 Task: Set the convergence time of 'avbr' RateControl for qsv to 10.
Action: Mouse moved to (128, 17)
Screenshot: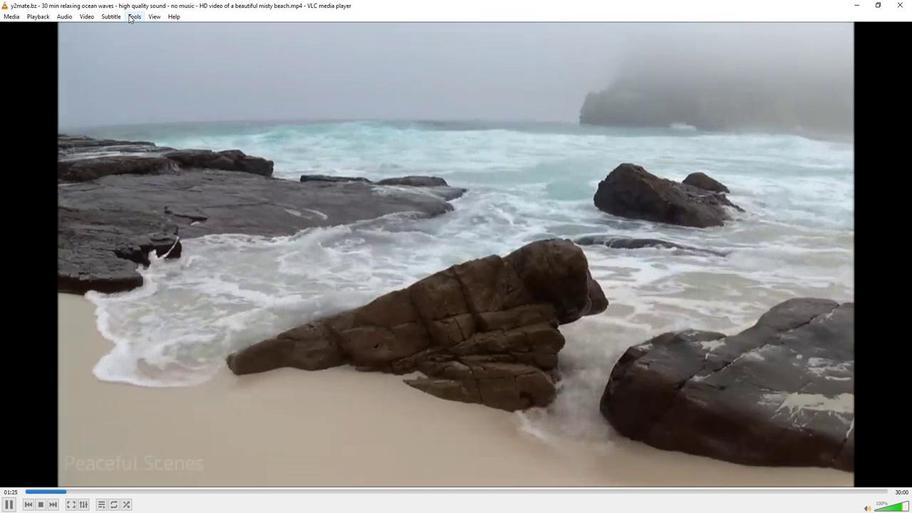 
Action: Mouse pressed left at (128, 17)
Screenshot: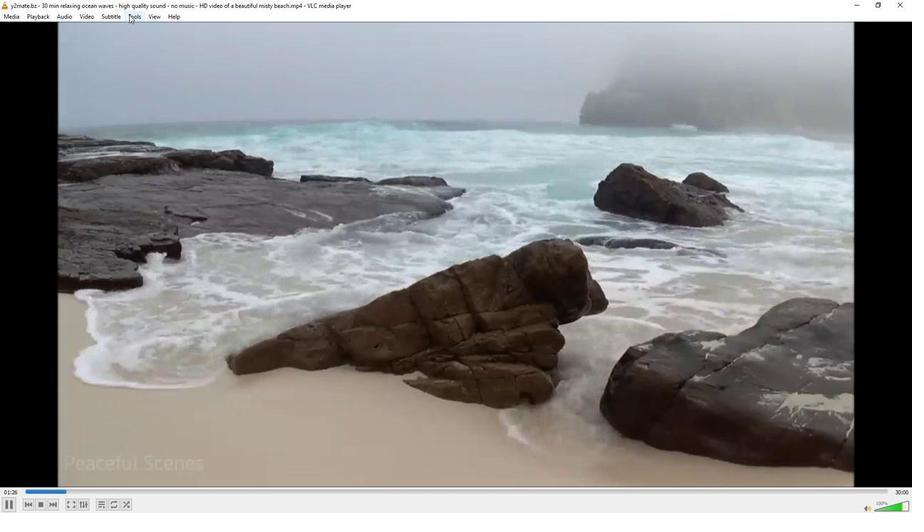 
Action: Mouse moved to (149, 129)
Screenshot: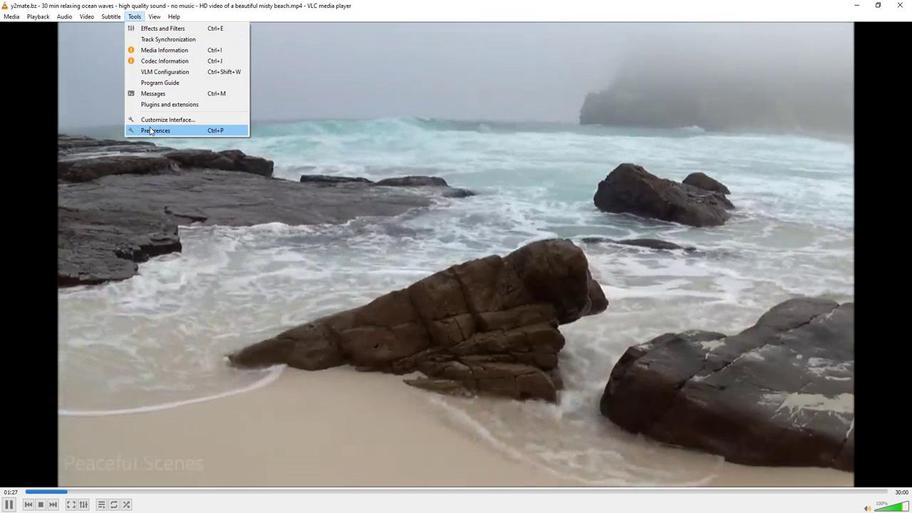 
Action: Mouse pressed left at (149, 129)
Screenshot: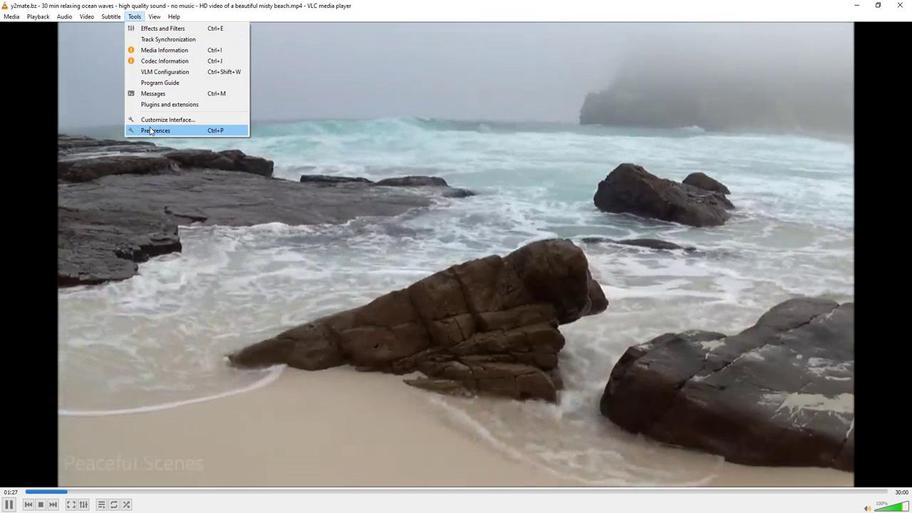 
Action: Mouse moved to (109, 399)
Screenshot: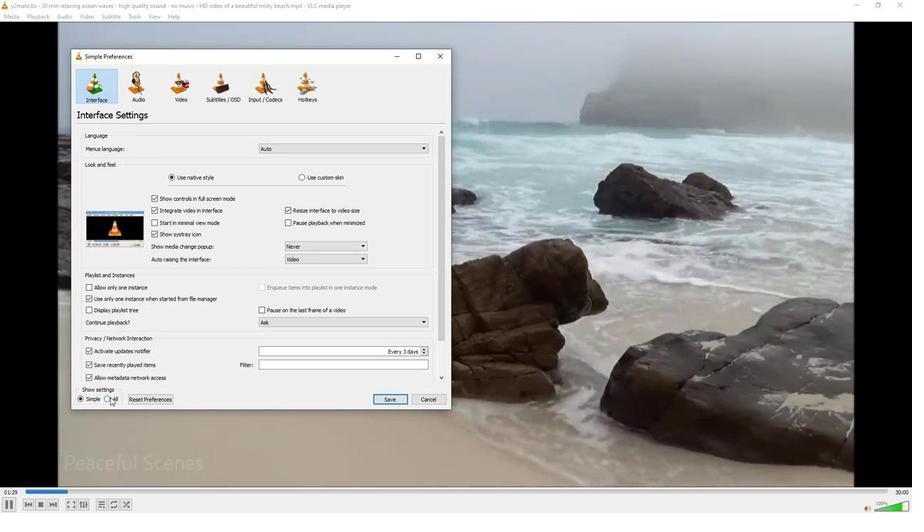 
Action: Mouse pressed left at (109, 399)
Screenshot: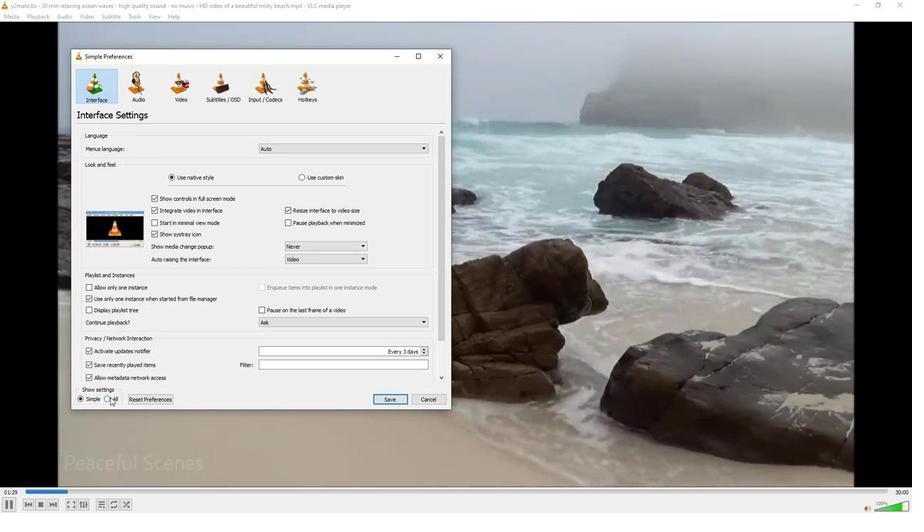 
Action: Mouse moved to (92, 267)
Screenshot: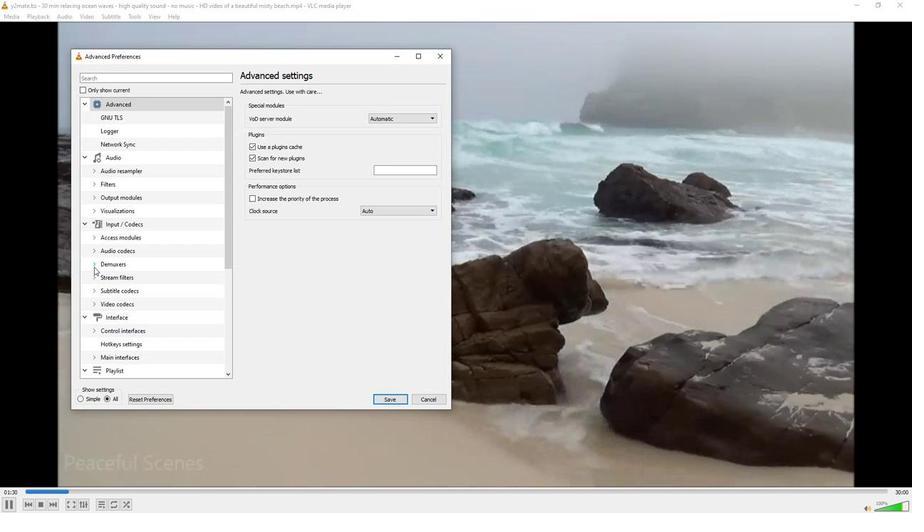 
Action: Mouse pressed left at (92, 267)
Screenshot: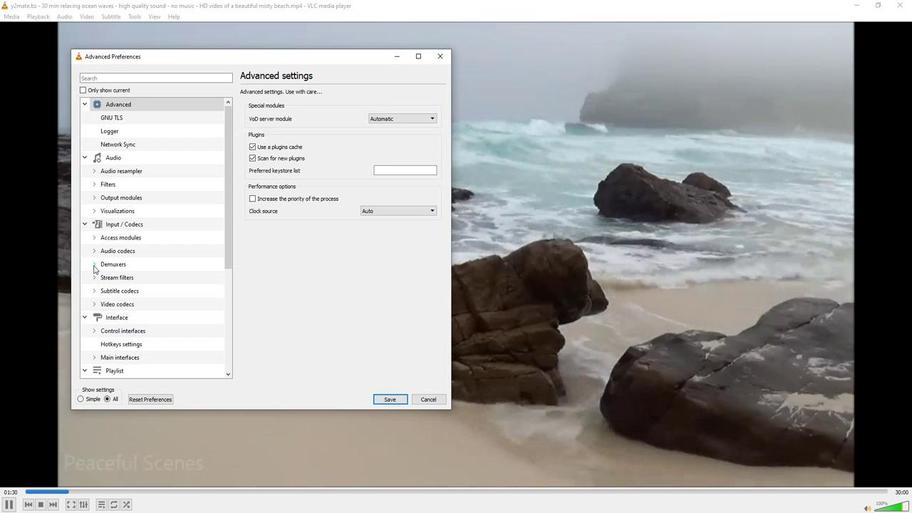 
Action: Mouse moved to (102, 308)
Screenshot: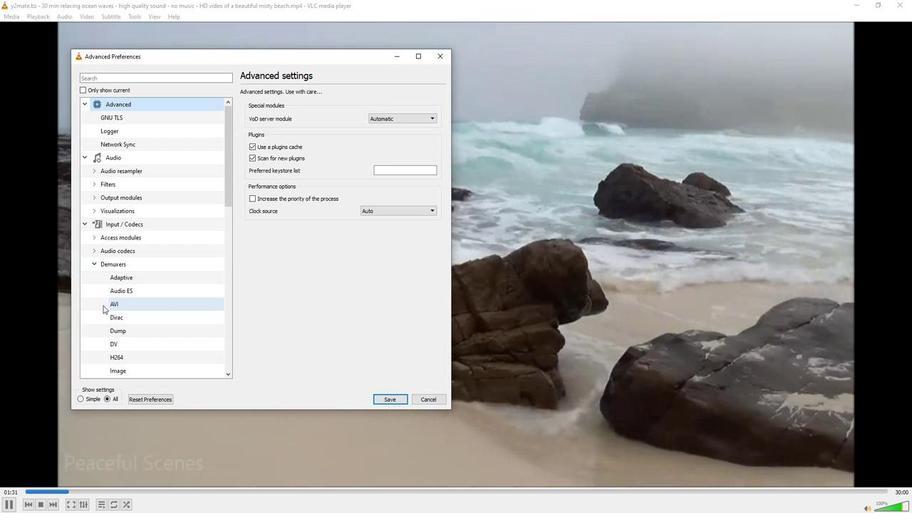 
Action: Mouse scrolled (102, 307) with delta (0, 0)
Screenshot: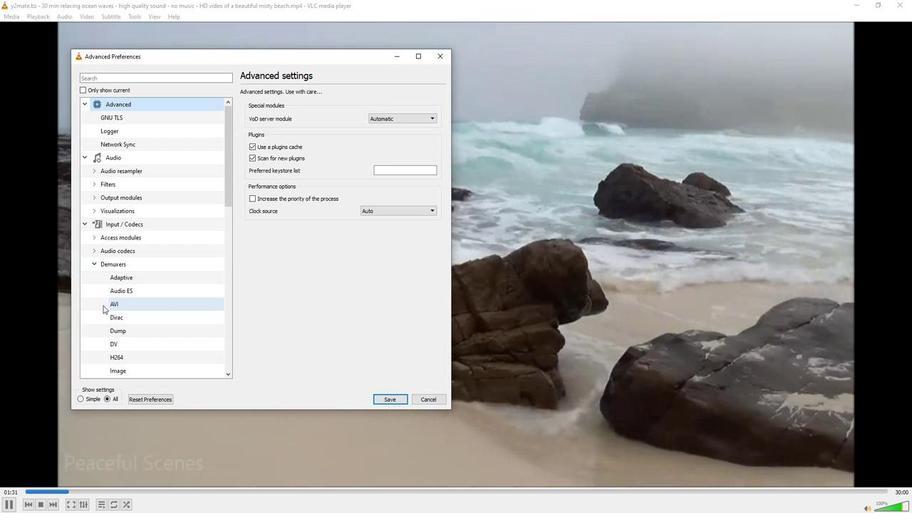
Action: Mouse scrolled (102, 307) with delta (0, 0)
Screenshot: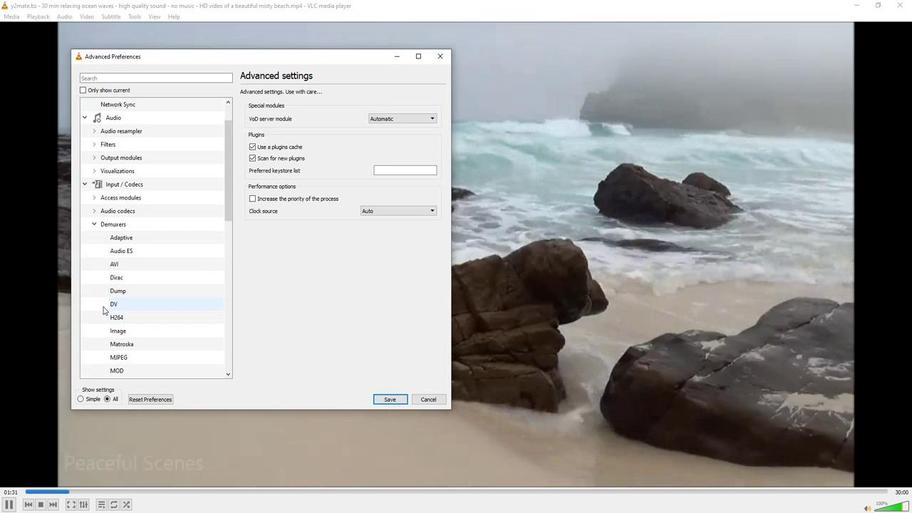 
Action: Mouse scrolled (102, 307) with delta (0, 0)
Screenshot: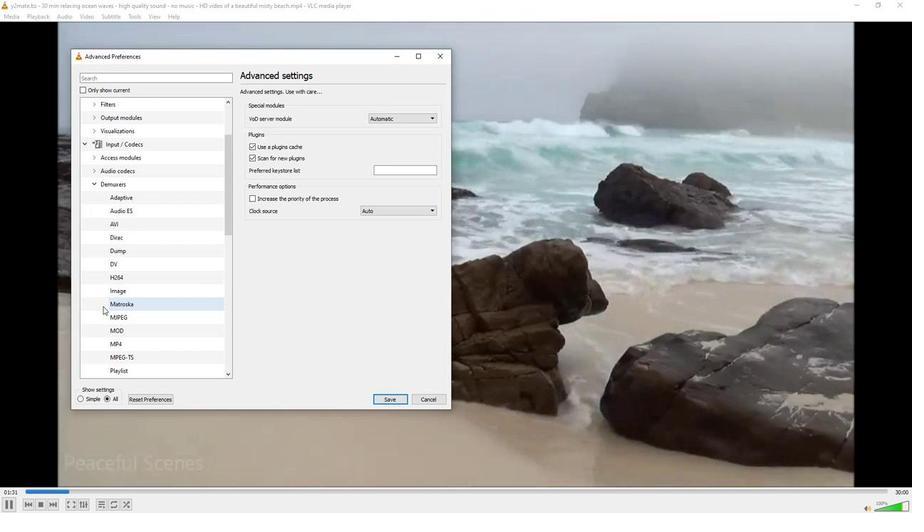 
Action: Mouse scrolled (102, 307) with delta (0, 0)
Screenshot: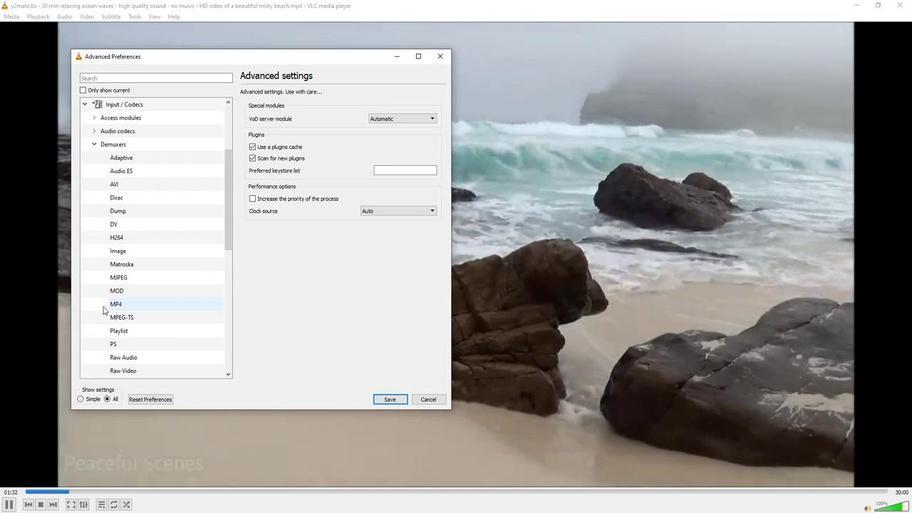 
Action: Mouse scrolled (102, 307) with delta (0, 0)
Screenshot: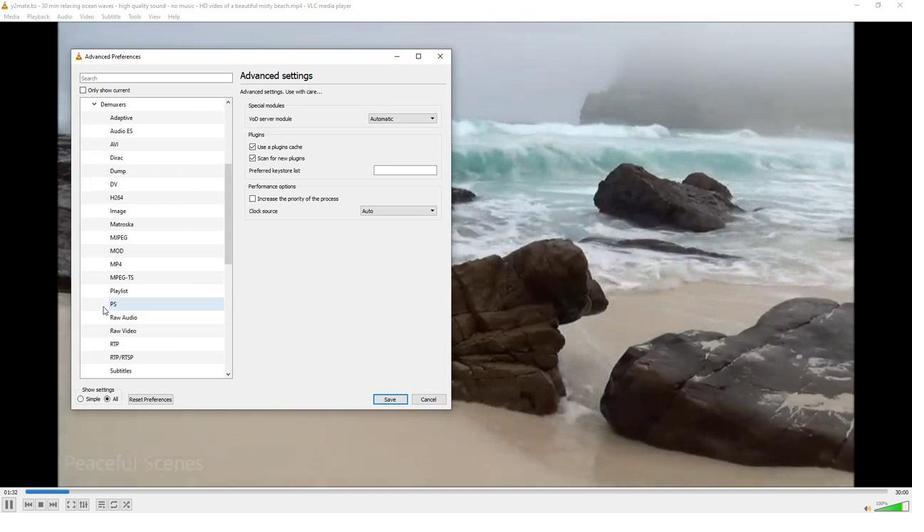 
Action: Mouse scrolled (102, 307) with delta (0, 0)
Screenshot: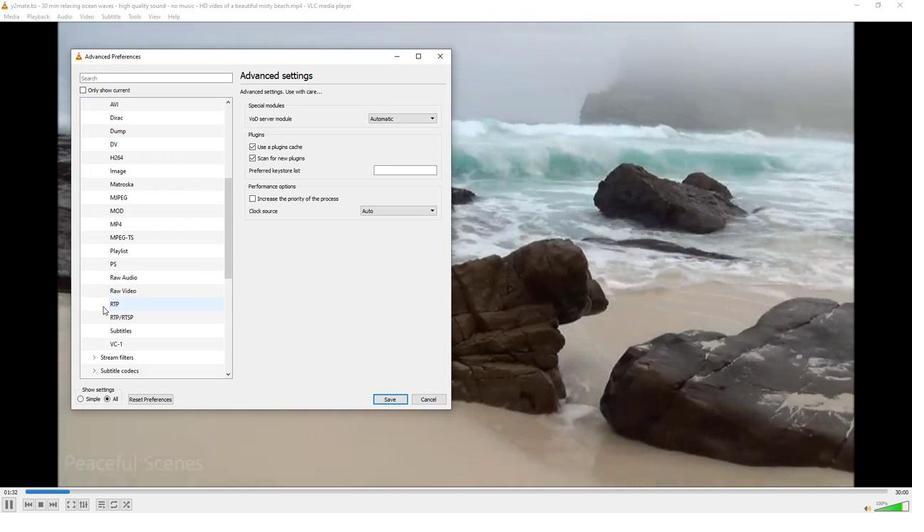 
Action: Mouse moved to (91, 348)
Screenshot: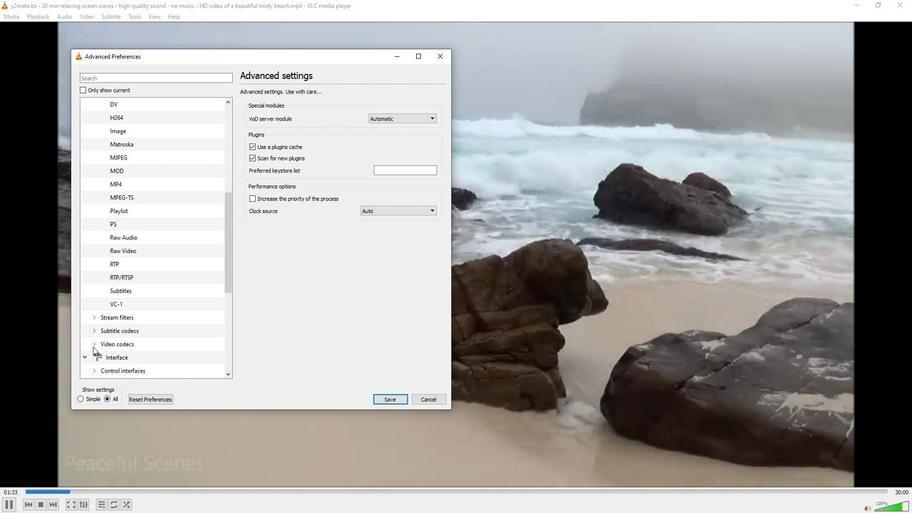 
Action: Mouse pressed left at (91, 348)
Screenshot: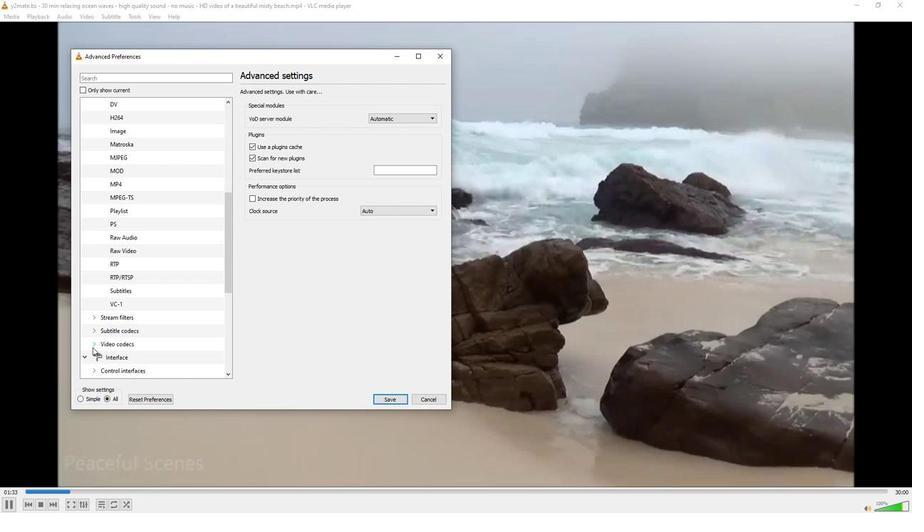 
Action: Mouse moved to (99, 350)
Screenshot: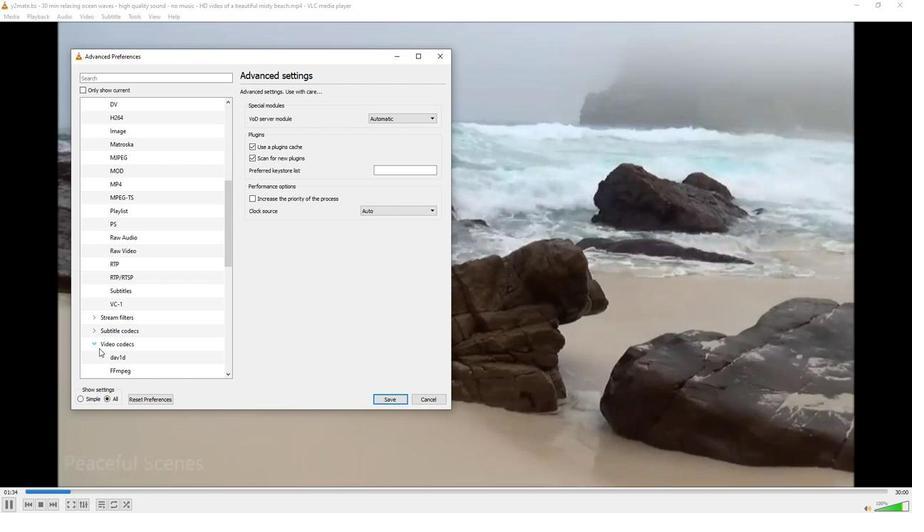 
Action: Mouse scrolled (99, 349) with delta (0, 0)
Screenshot: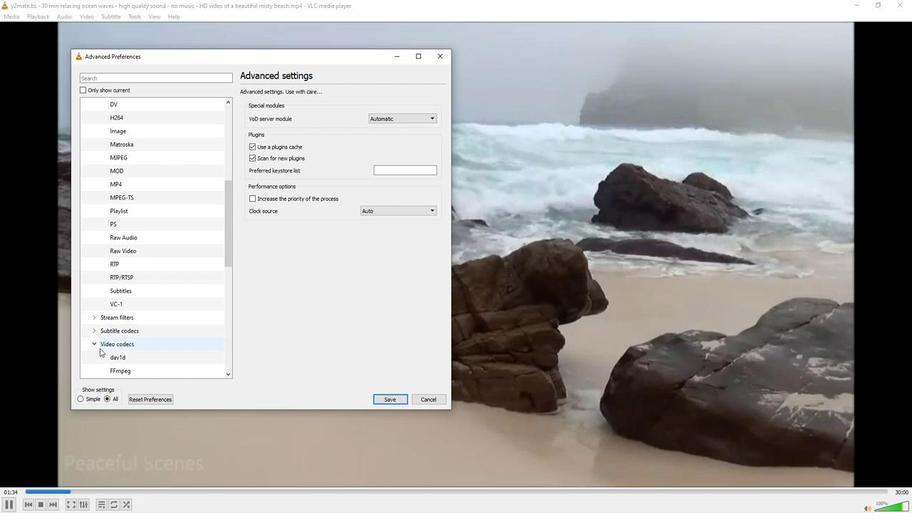 
Action: Mouse moved to (109, 356)
Screenshot: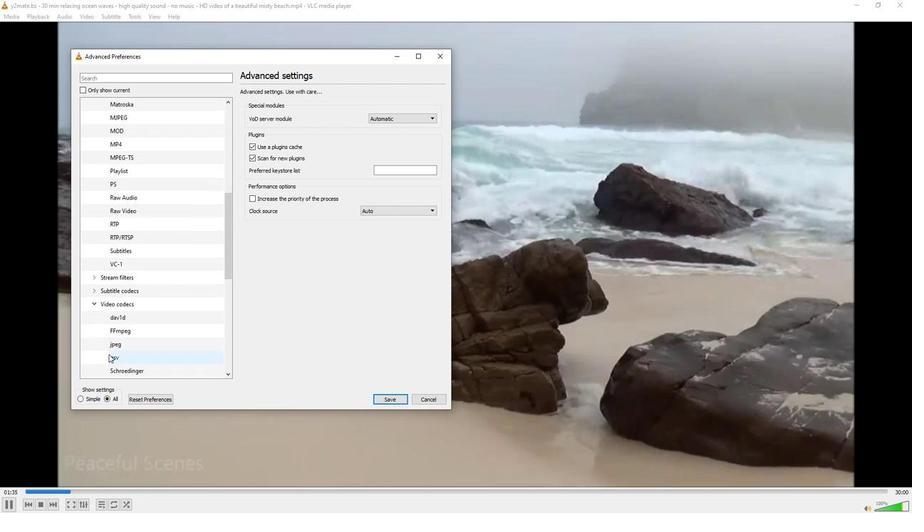 
Action: Mouse pressed left at (109, 356)
Screenshot: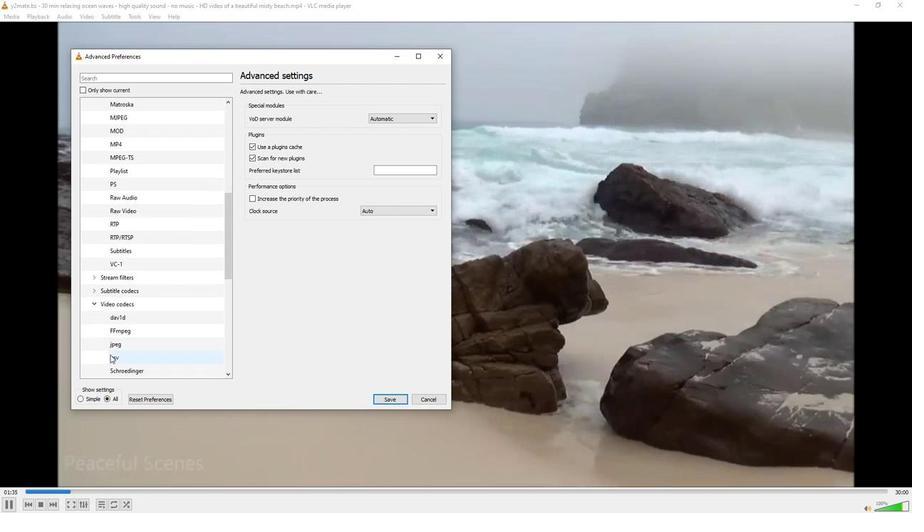 
Action: Mouse moved to (435, 311)
Screenshot: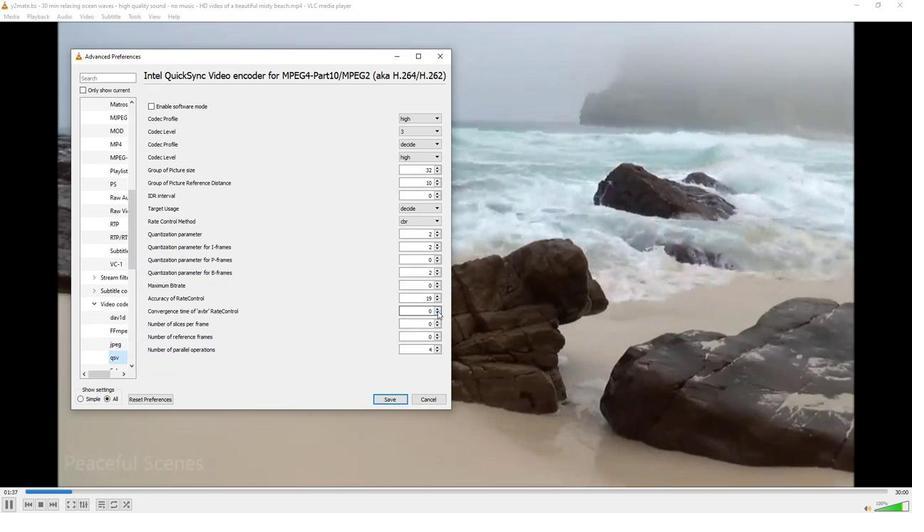 
Action: Mouse pressed left at (435, 311)
Screenshot: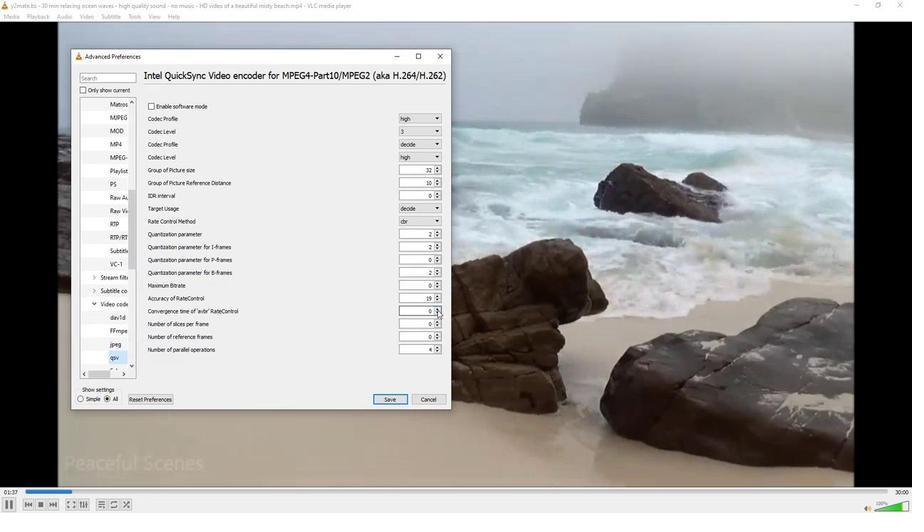 
Action: Mouse pressed left at (435, 311)
Screenshot: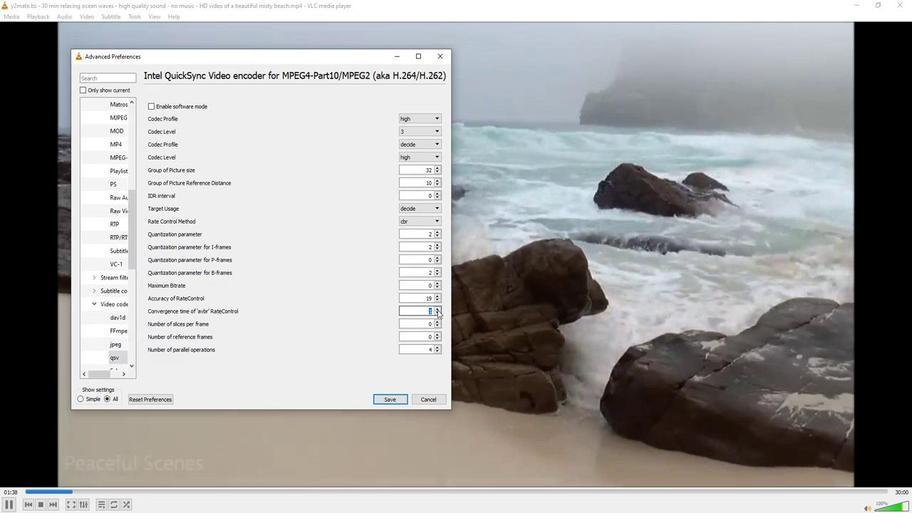 
Action: Mouse pressed left at (435, 311)
Screenshot: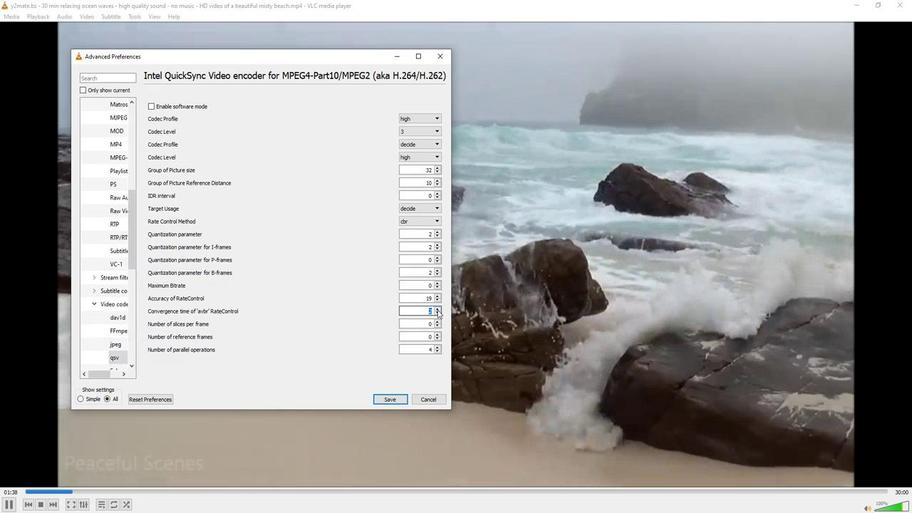 
Action: Mouse pressed left at (435, 311)
Screenshot: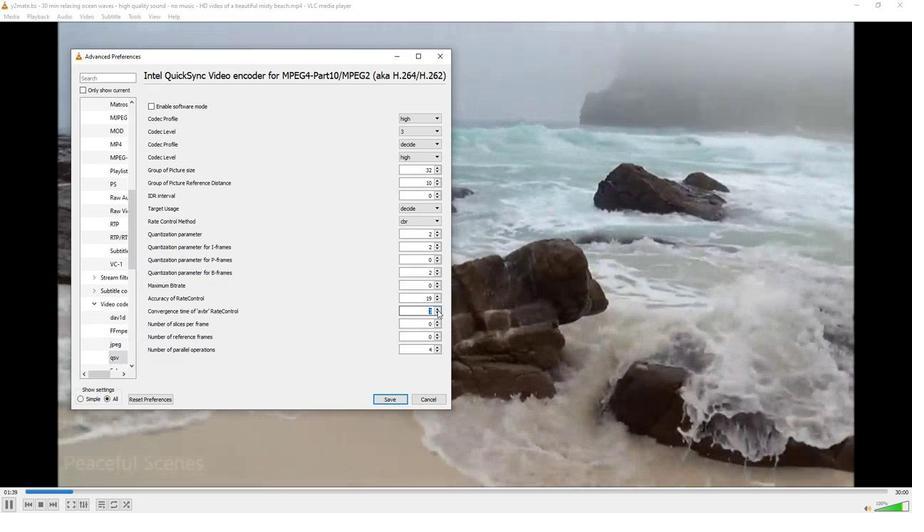 
Action: Mouse pressed left at (435, 311)
Screenshot: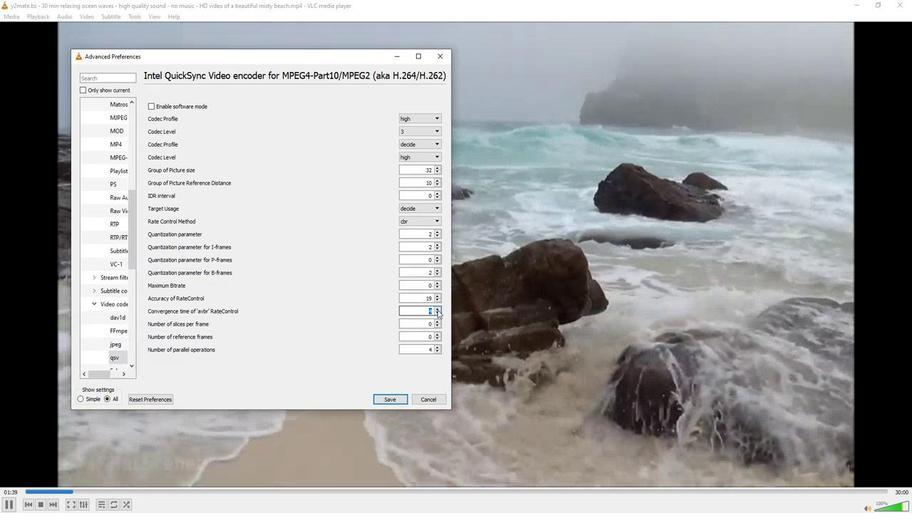 
Action: Mouse pressed left at (435, 311)
Screenshot: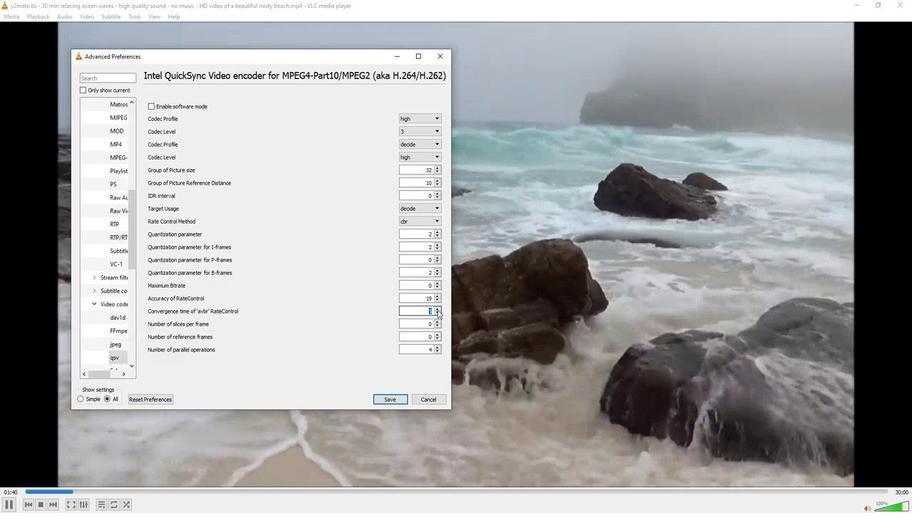 
Action: Mouse pressed left at (435, 311)
Screenshot: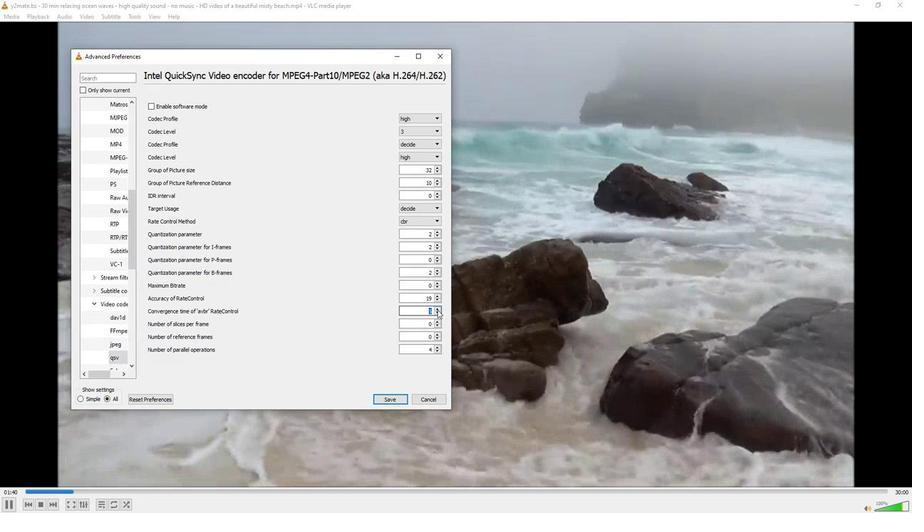 
Action: Mouse pressed left at (435, 311)
Screenshot: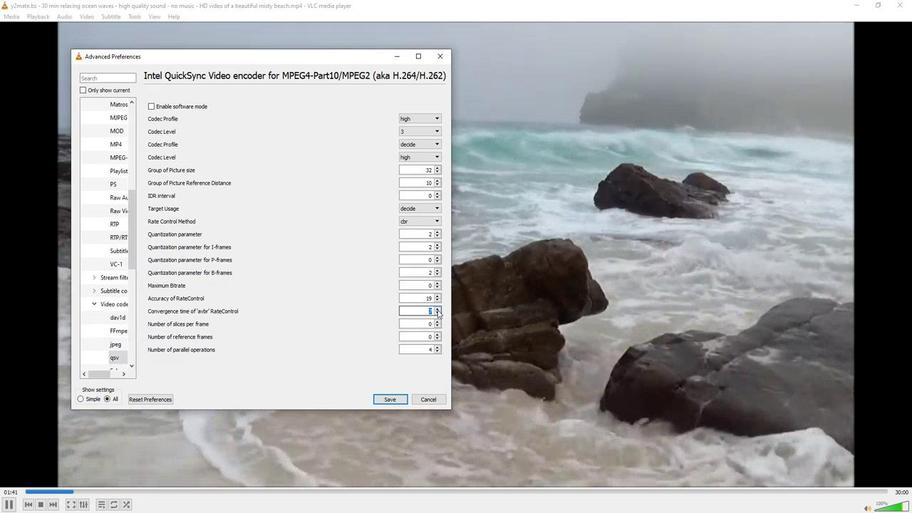 
Action: Mouse pressed left at (435, 311)
Screenshot: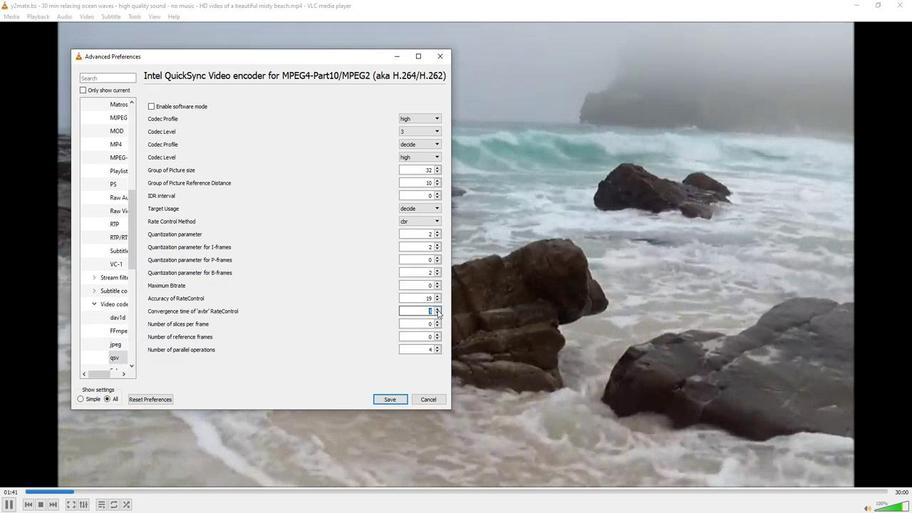 
Action: Mouse pressed left at (435, 311)
Screenshot: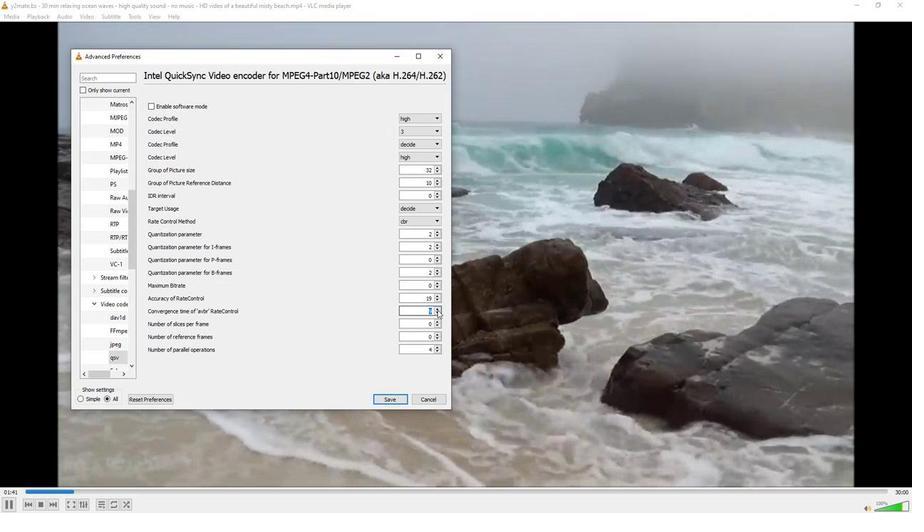 
